 Task: Convert a video file from MOV to AVI format using VLC conversion tool.
Action: Mouse moved to (98, 42)
Screenshot: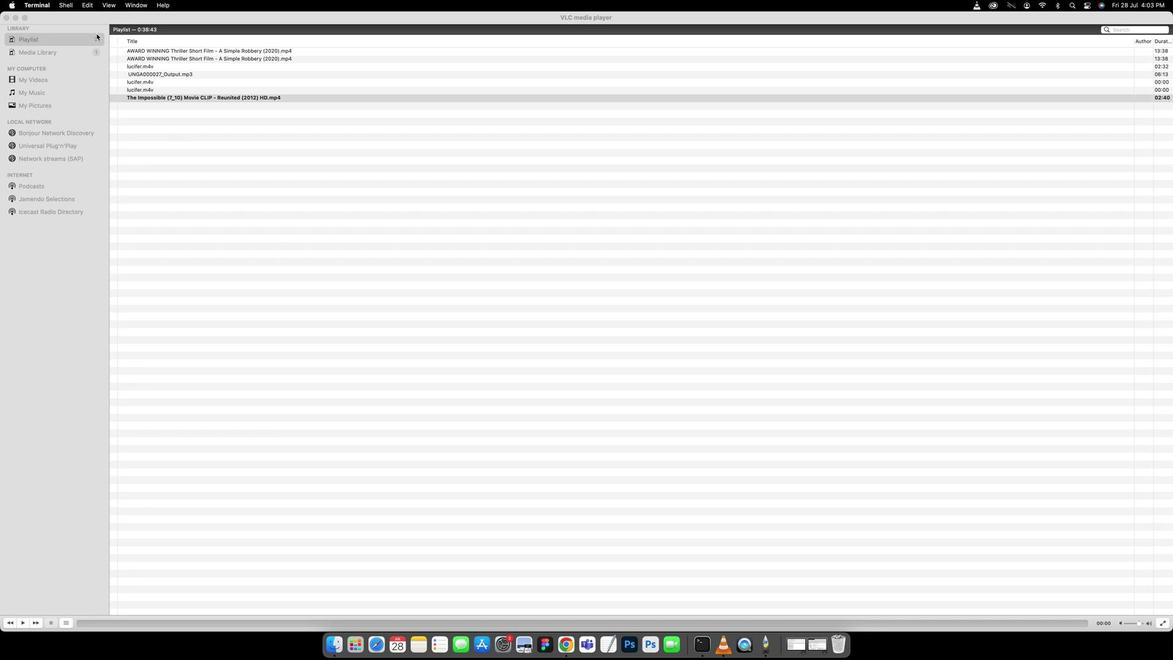 
Action: Mouse pressed left at (98, 42)
Screenshot: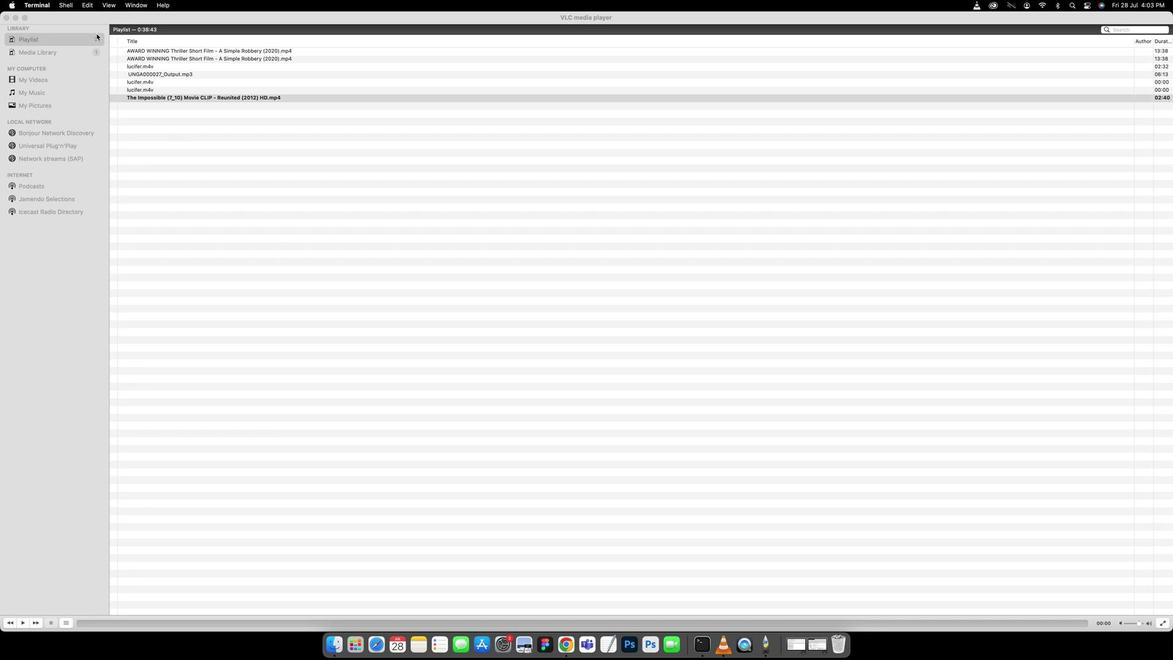 
Action: Mouse moved to (90, 11)
Screenshot: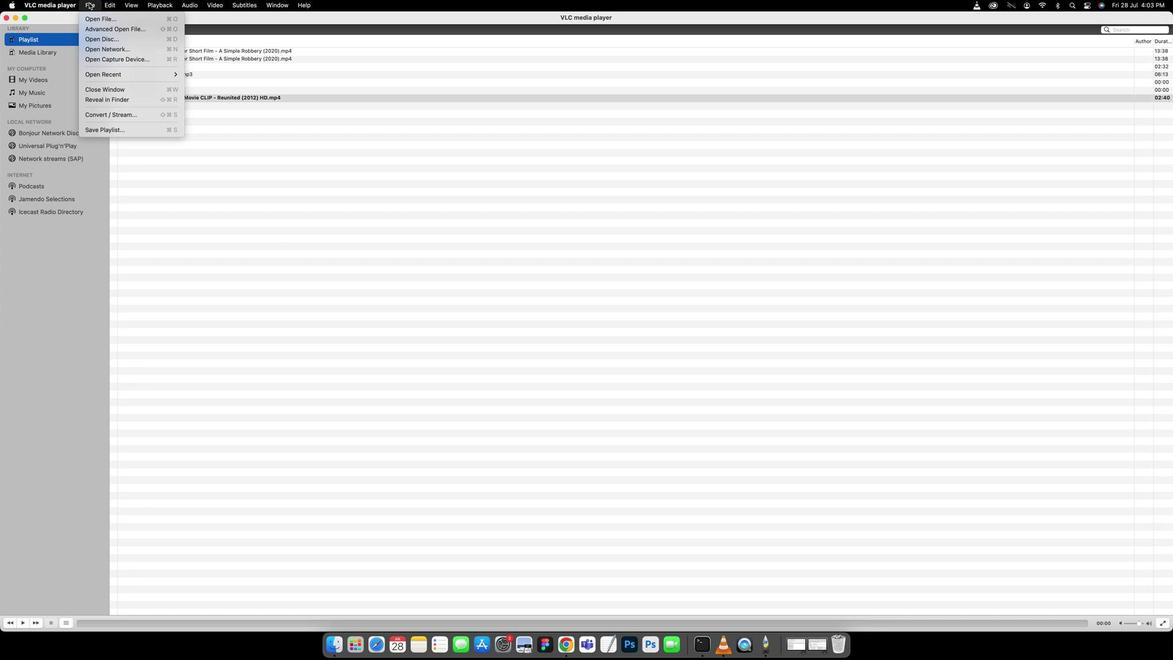 
Action: Mouse pressed left at (90, 11)
Screenshot: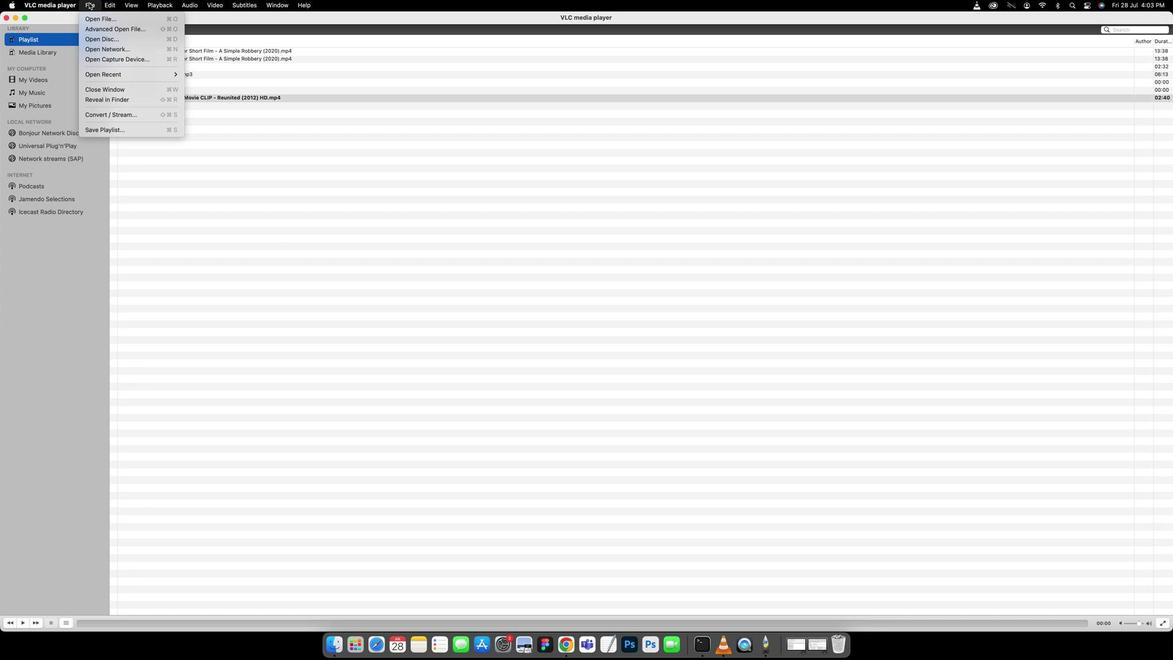 
Action: Mouse moved to (92, 28)
Screenshot: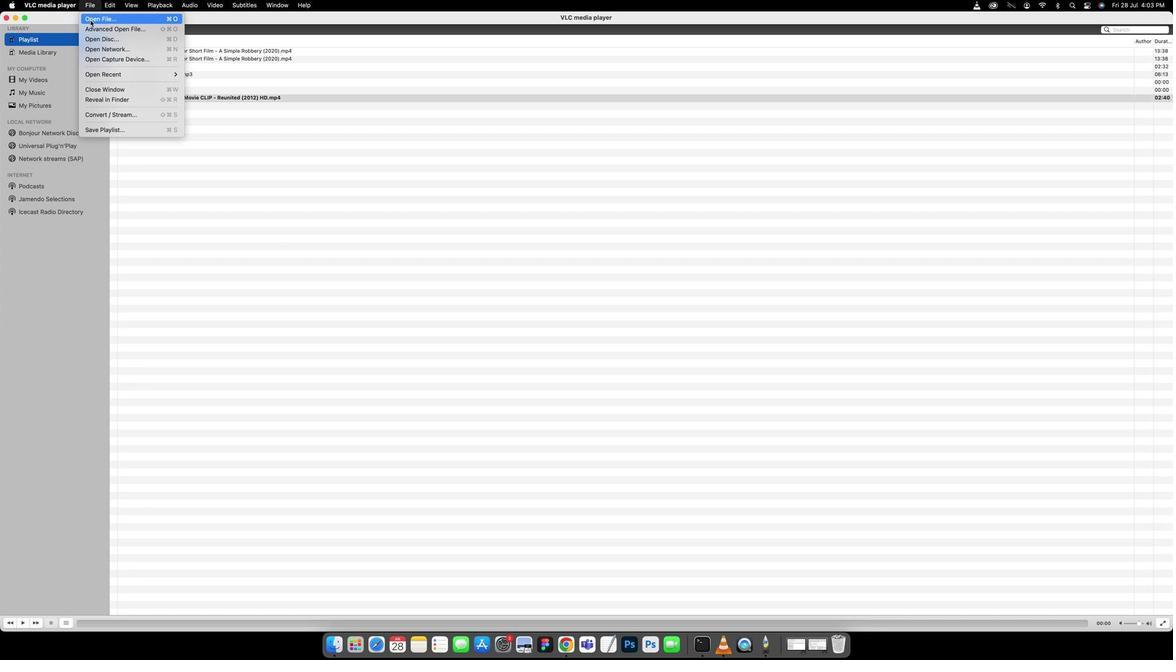 
Action: Mouse pressed left at (92, 28)
Screenshot: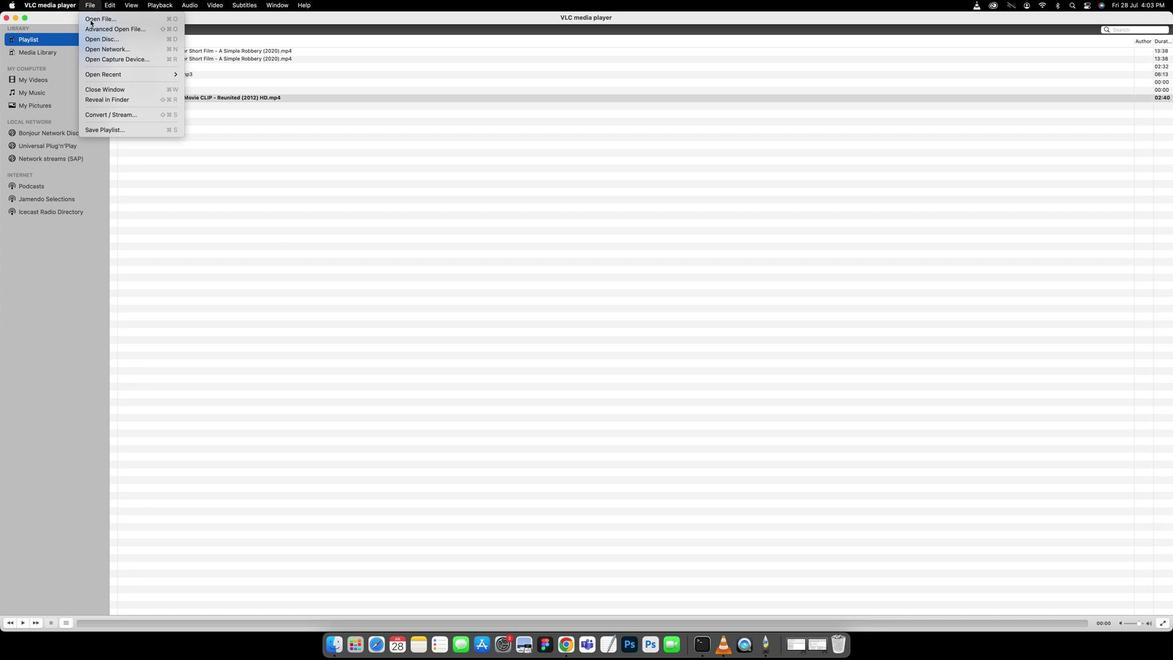 
Action: Mouse moved to (492, 177)
Screenshot: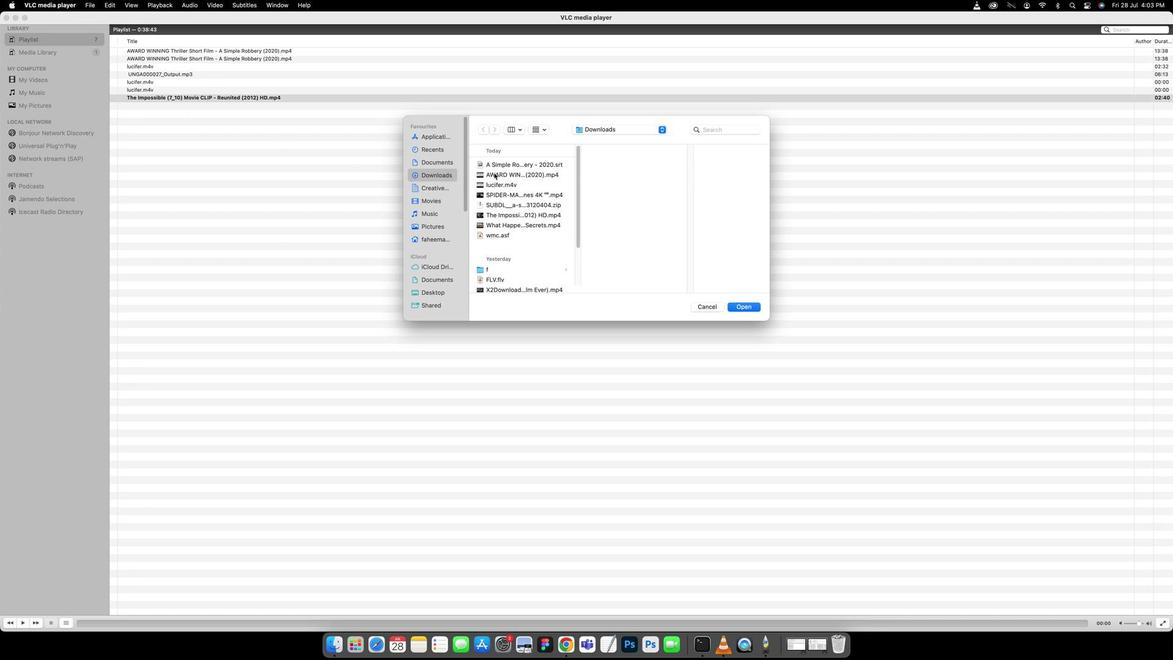 
Action: Mouse pressed left at (492, 177)
Screenshot: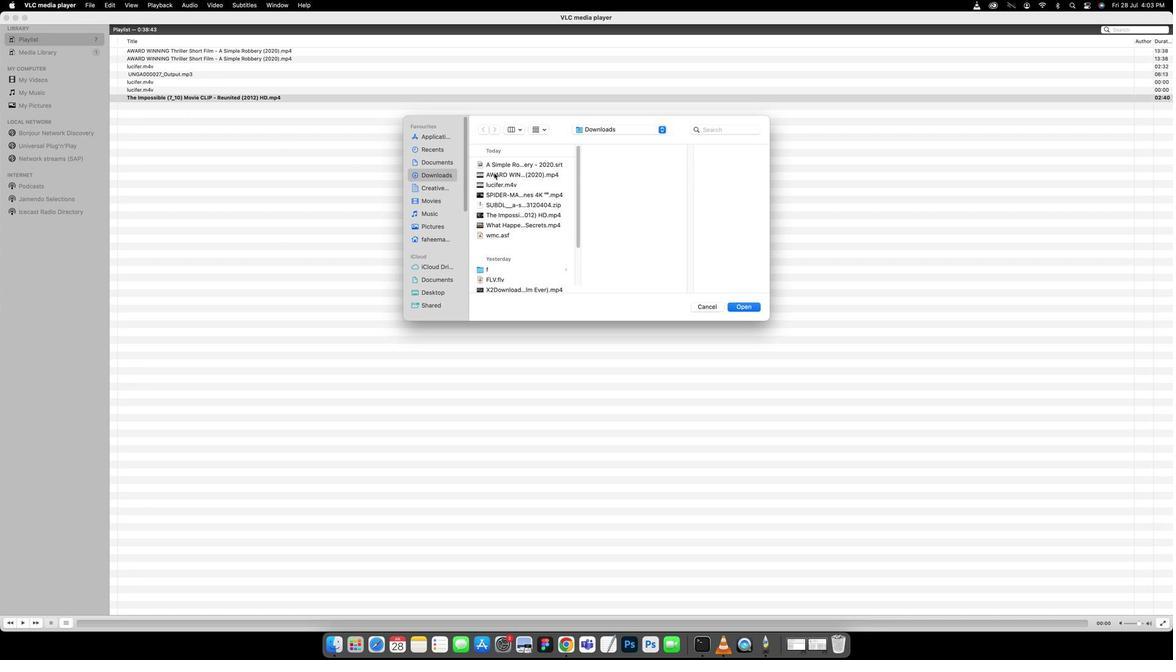 
Action: Mouse moved to (493, 196)
Screenshot: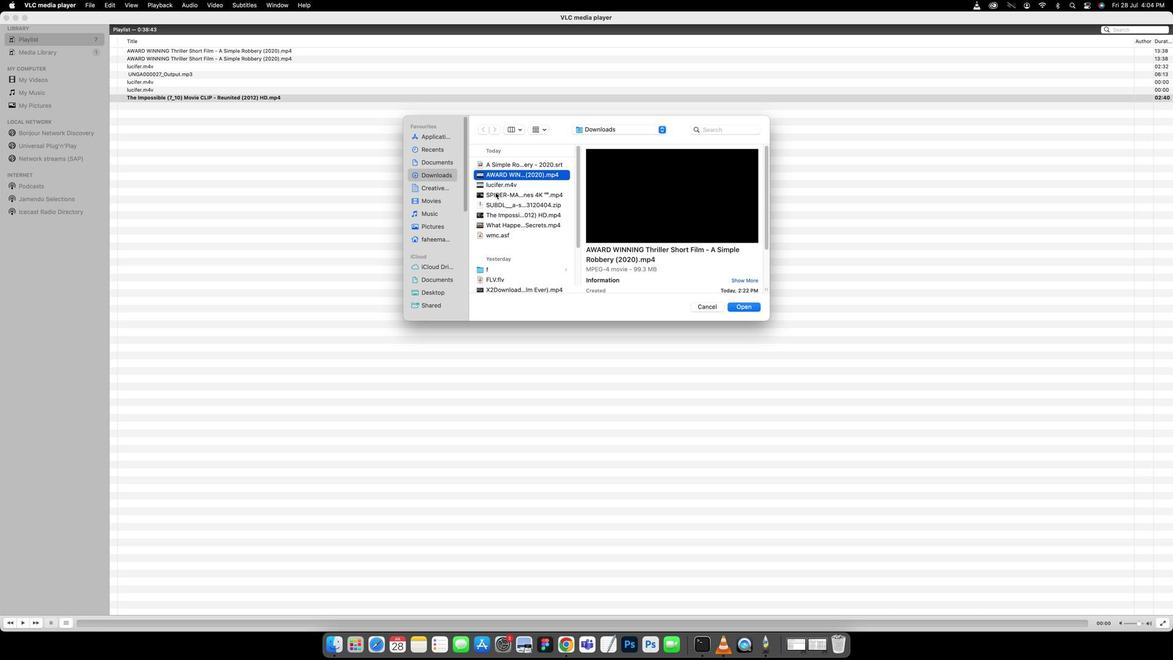 
Action: Mouse pressed left at (493, 196)
Screenshot: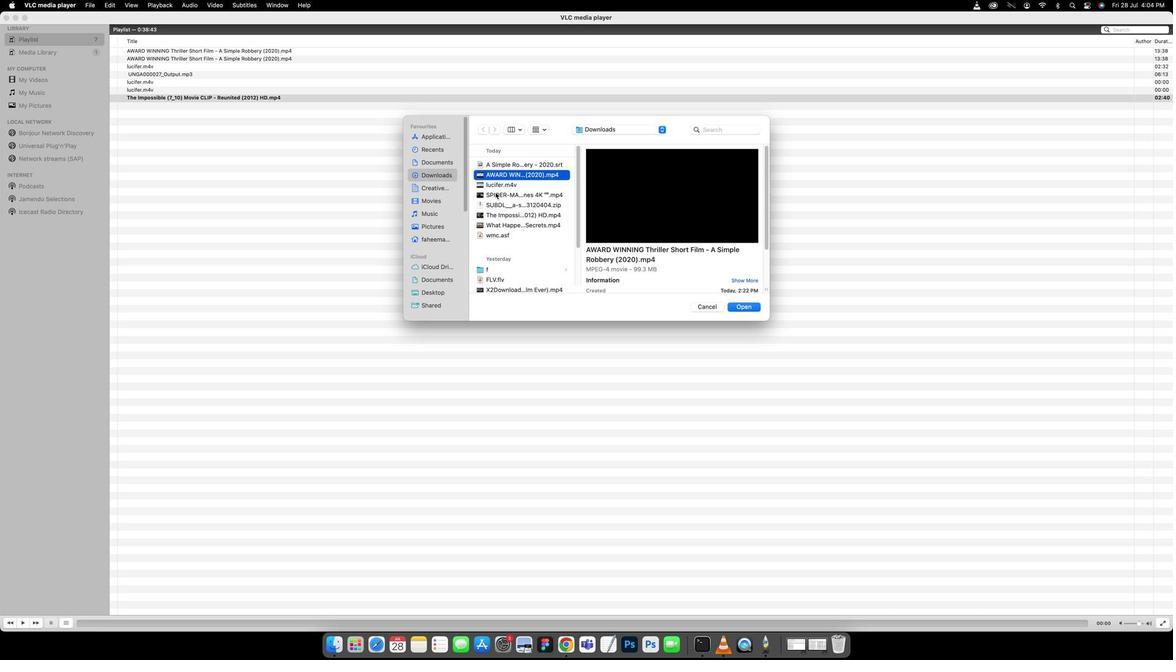 
Action: Key pressed Key.enter
Screenshot: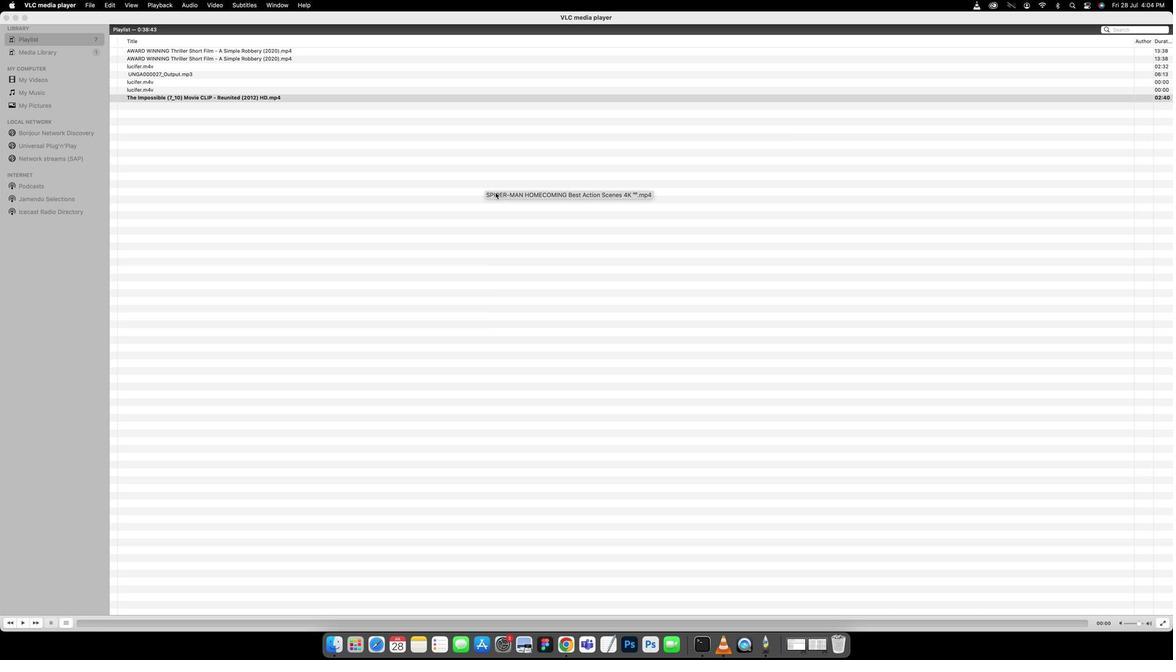 
Action: Mouse moved to (576, 360)
Screenshot: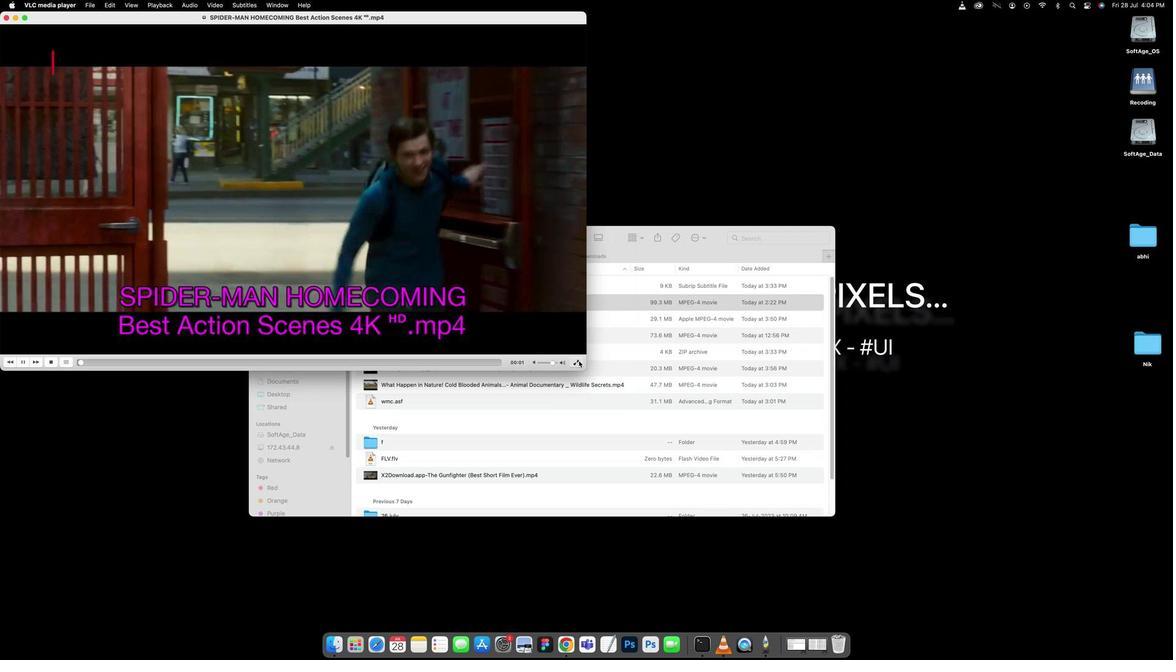 
Action: Mouse pressed left at (576, 360)
Screenshot: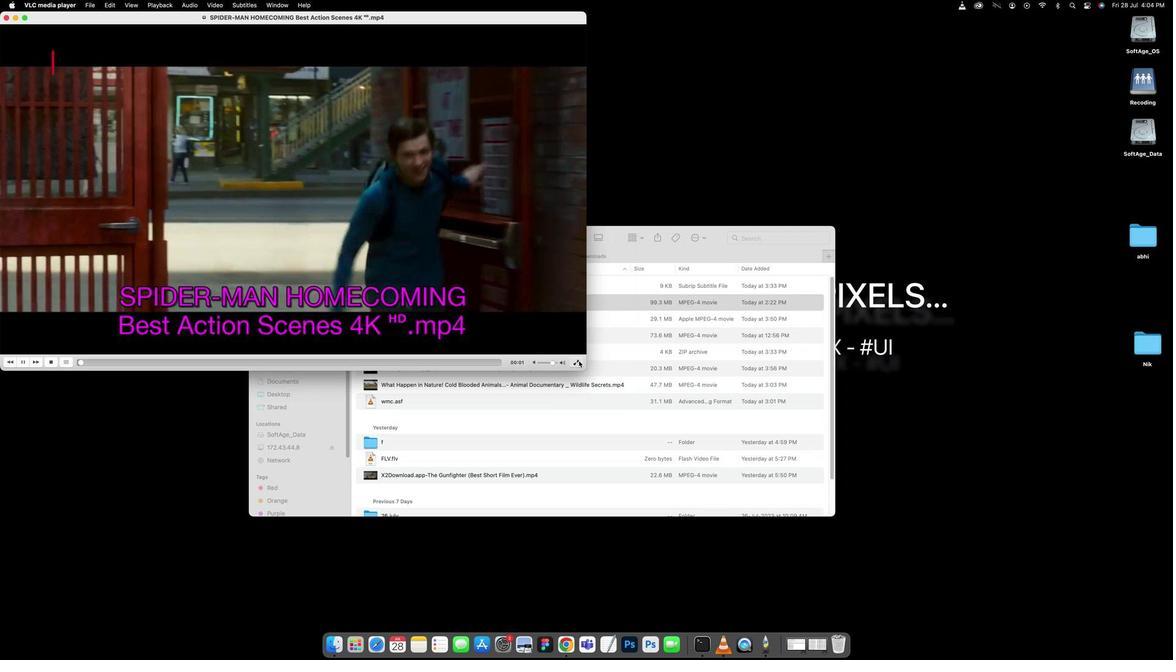 
Action: Mouse moved to (89, 11)
Screenshot: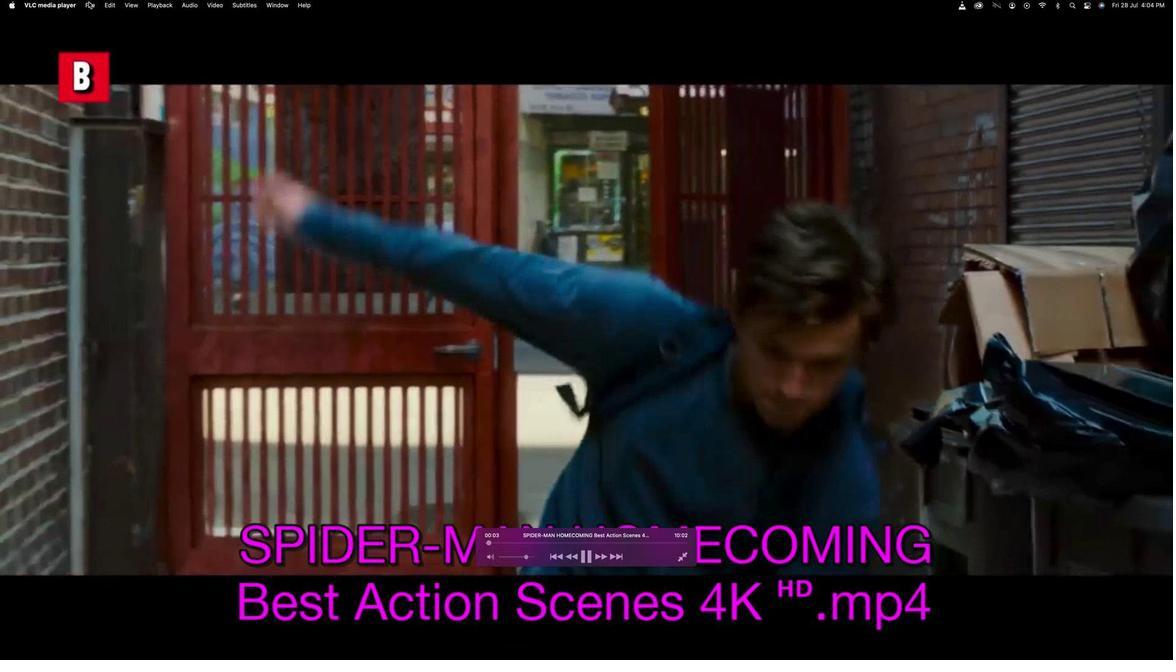 
Action: Mouse pressed left at (89, 11)
Screenshot: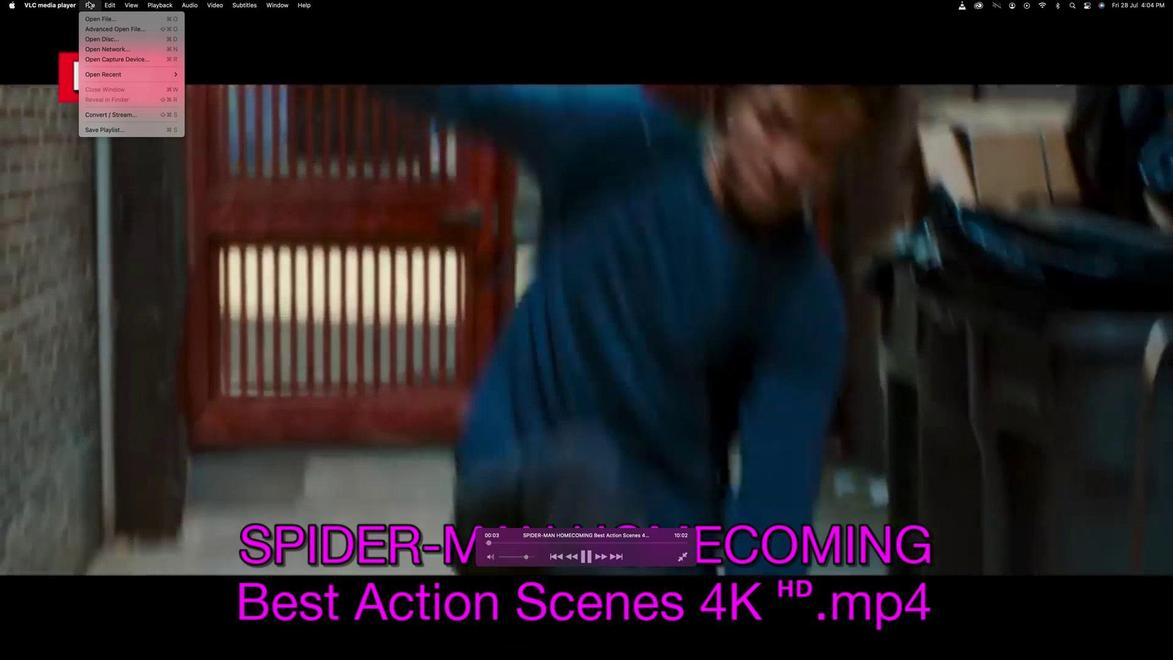 
Action: Mouse moved to (90, 121)
Screenshot: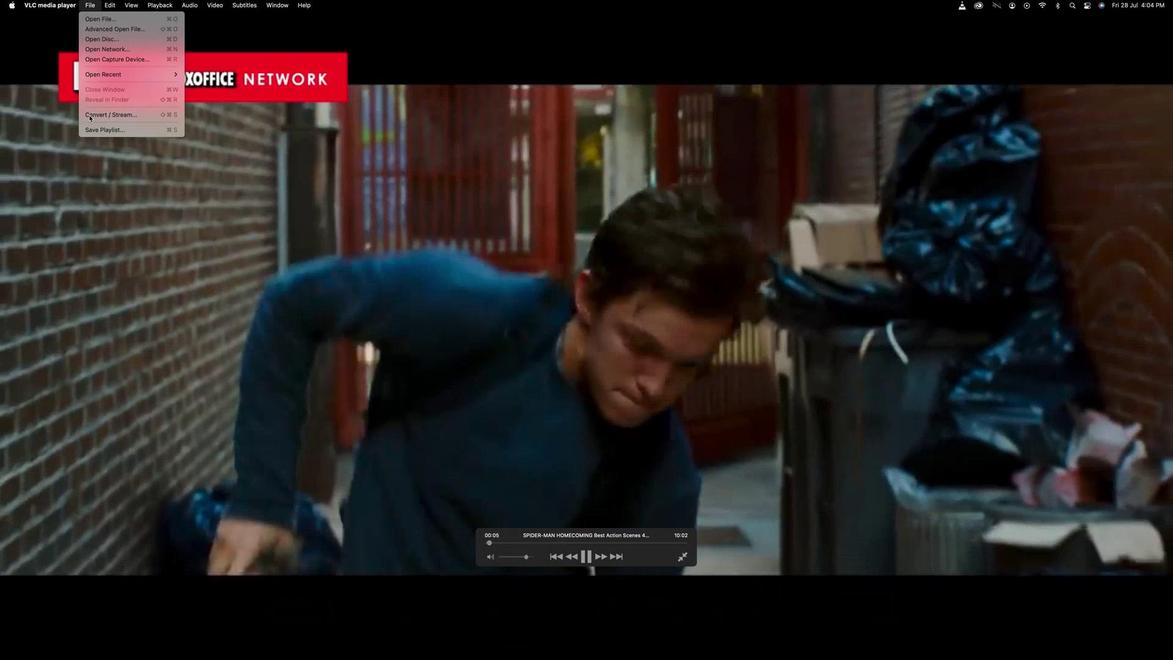 
Action: Mouse pressed left at (90, 121)
Screenshot: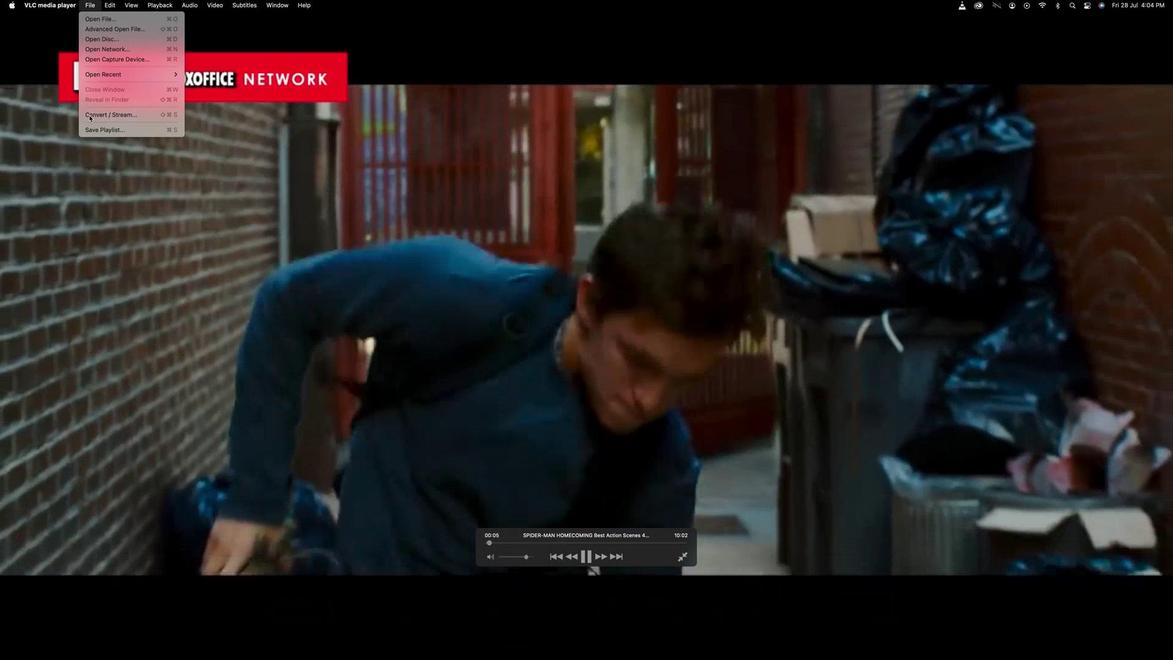 
Action: Mouse moved to (461, 365)
Screenshot: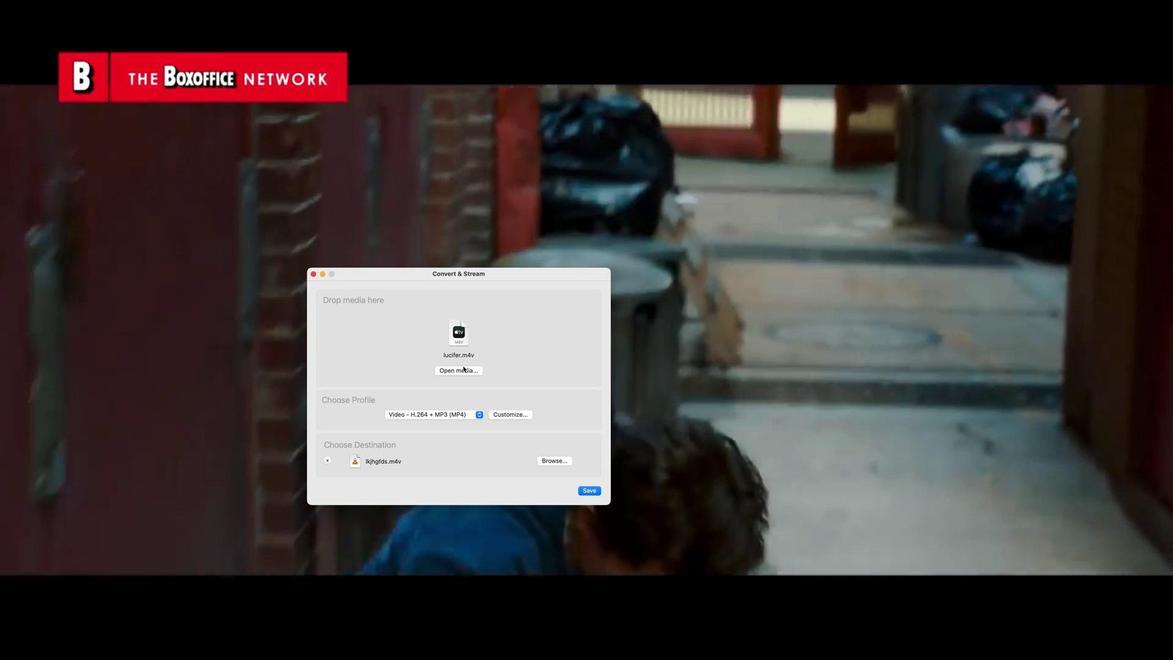 
Action: Mouse pressed left at (461, 365)
Screenshot: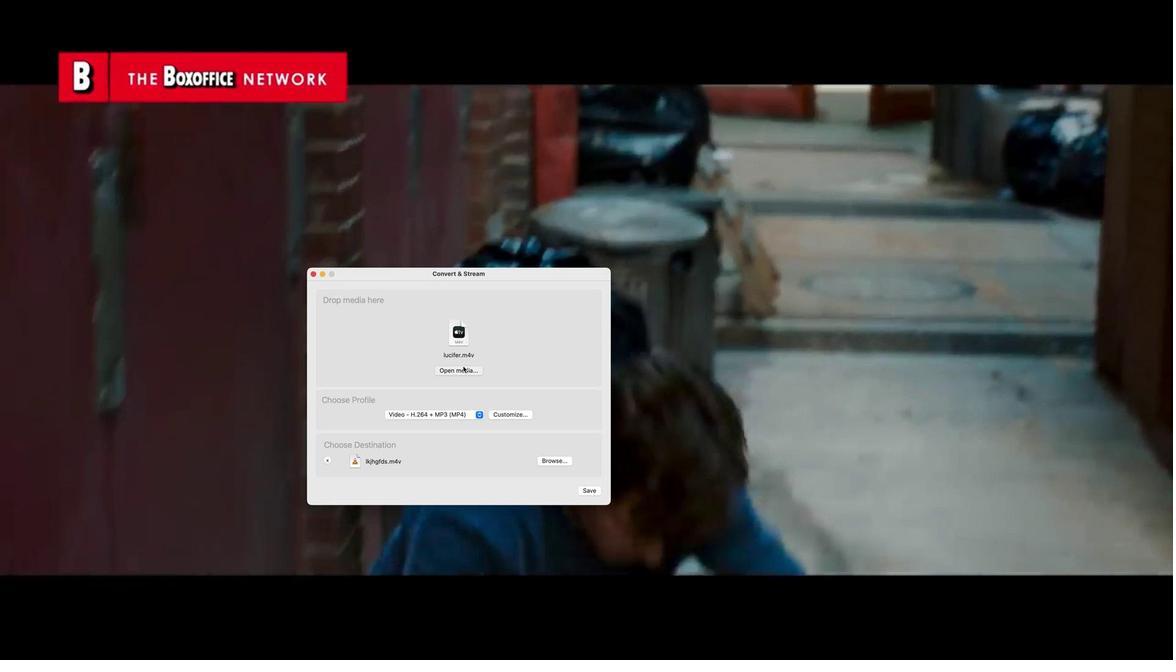
Action: Mouse moved to (375, 363)
Screenshot: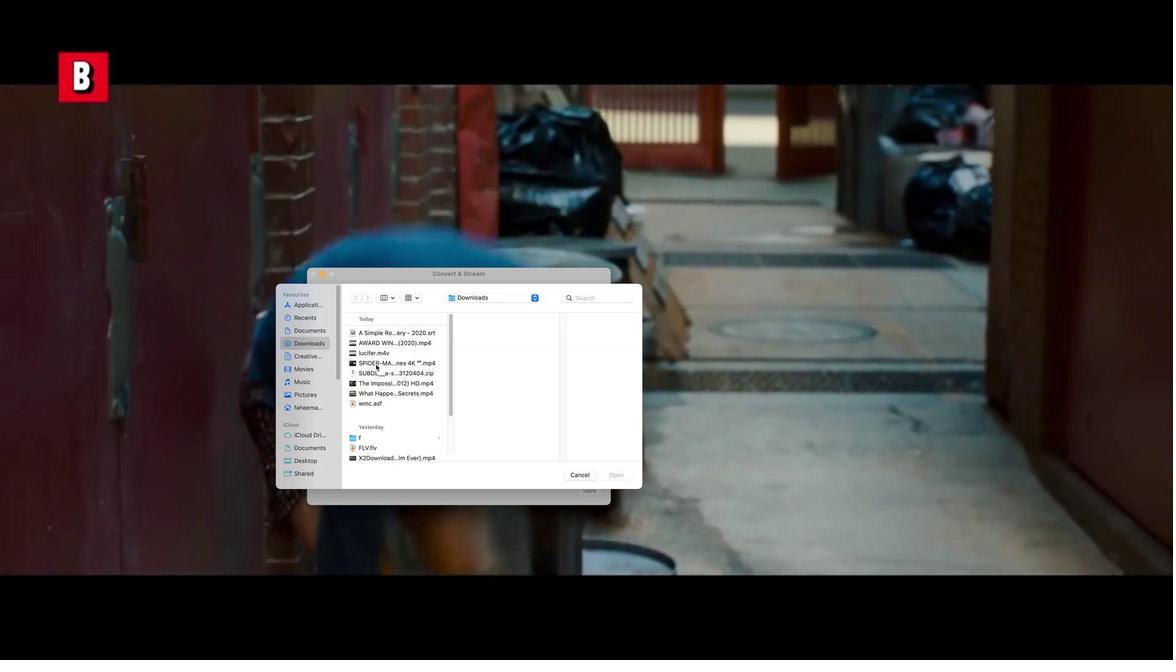 
Action: Mouse pressed left at (375, 363)
Screenshot: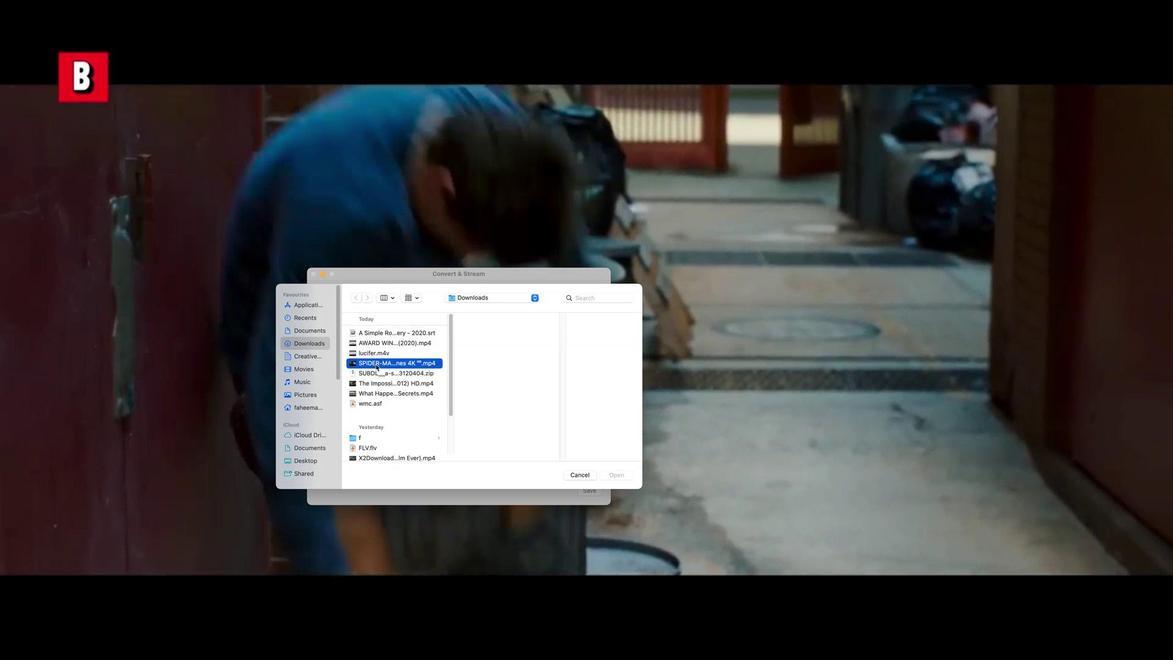 
Action: Key pressed Key.enter
Screenshot: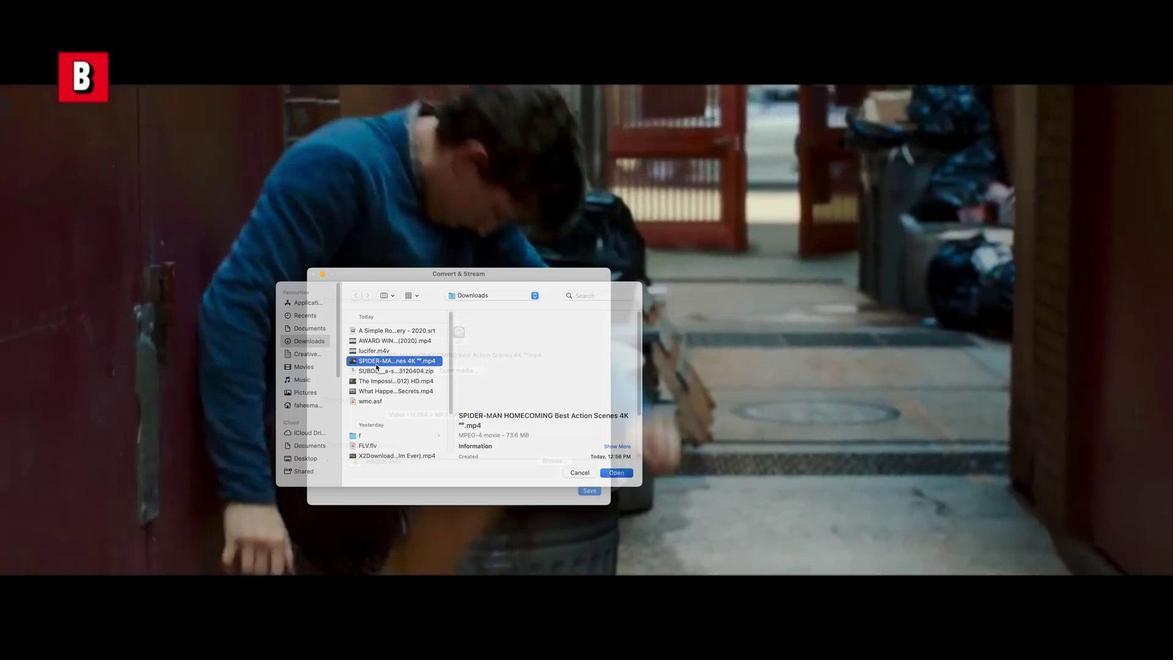 
Action: Mouse moved to (492, 413)
Screenshot: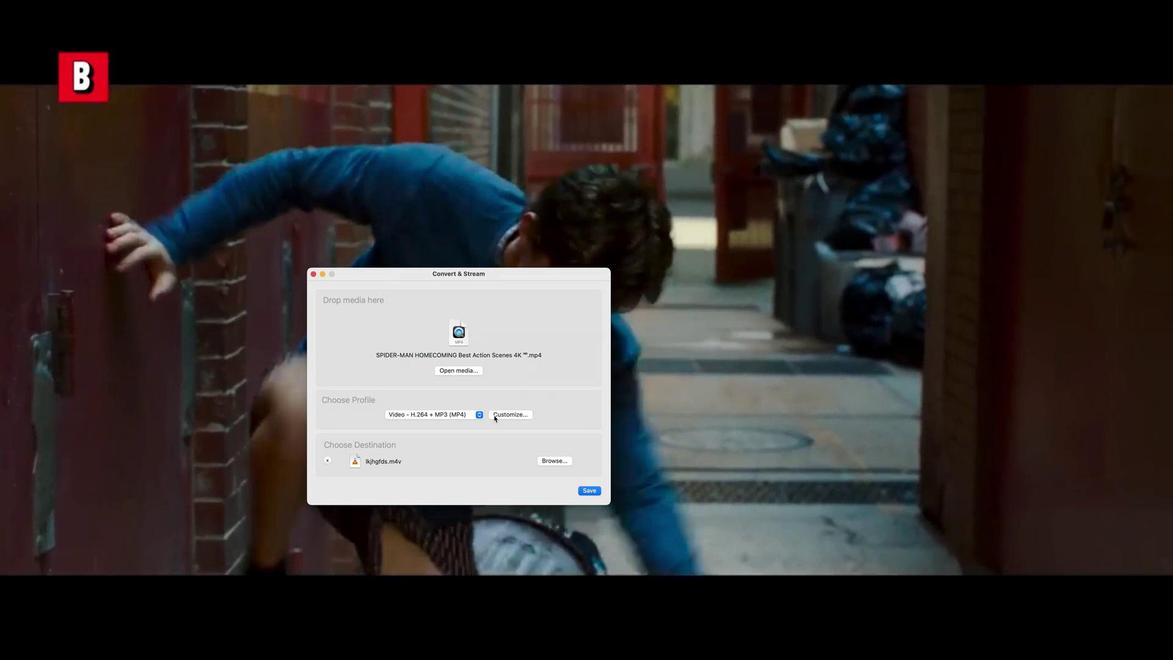 
Action: Mouse pressed left at (492, 413)
Screenshot: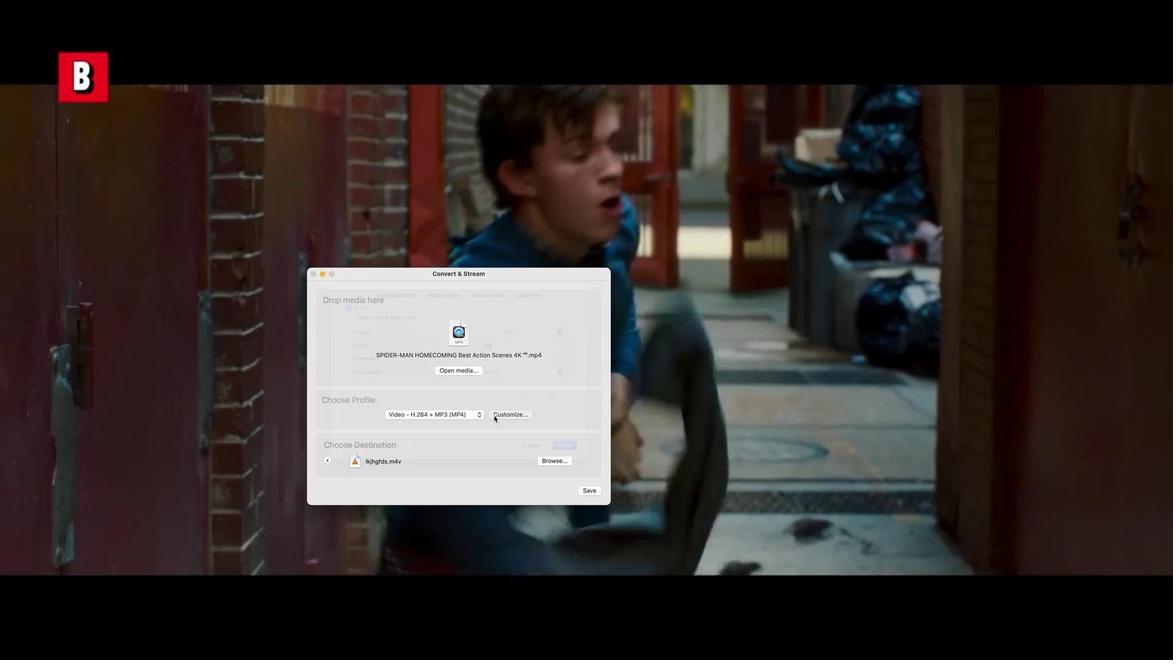 
Action: Mouse moved to (388, 310)
Screenshot: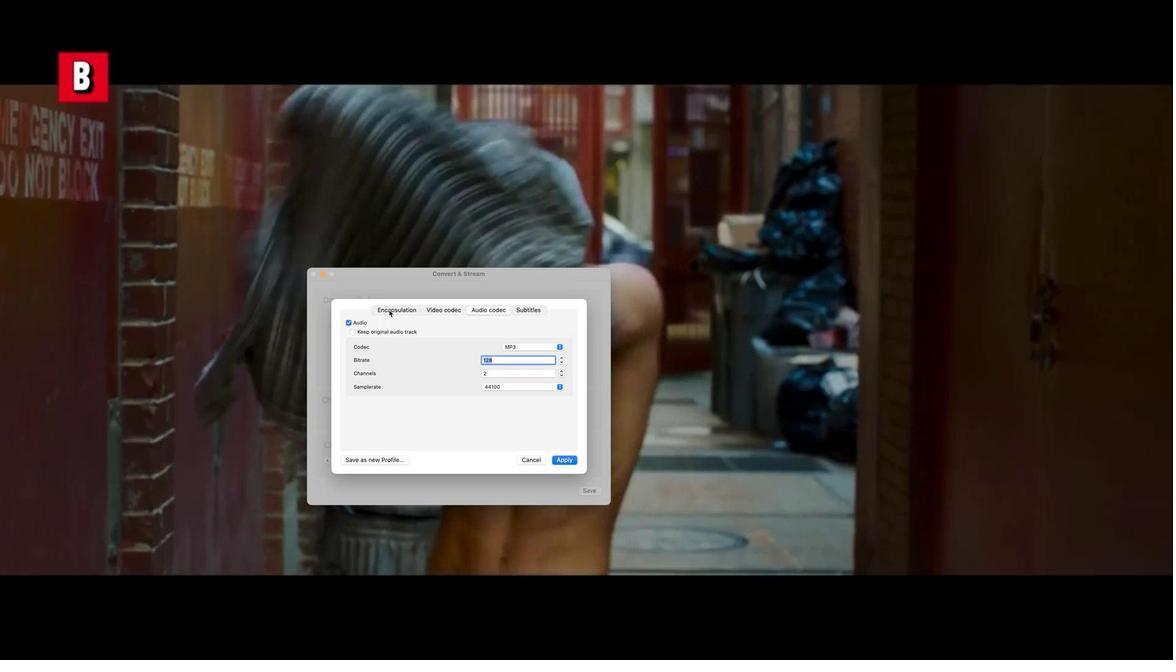 
Action: Mouse pressed left at (388, 310)
Screenshot: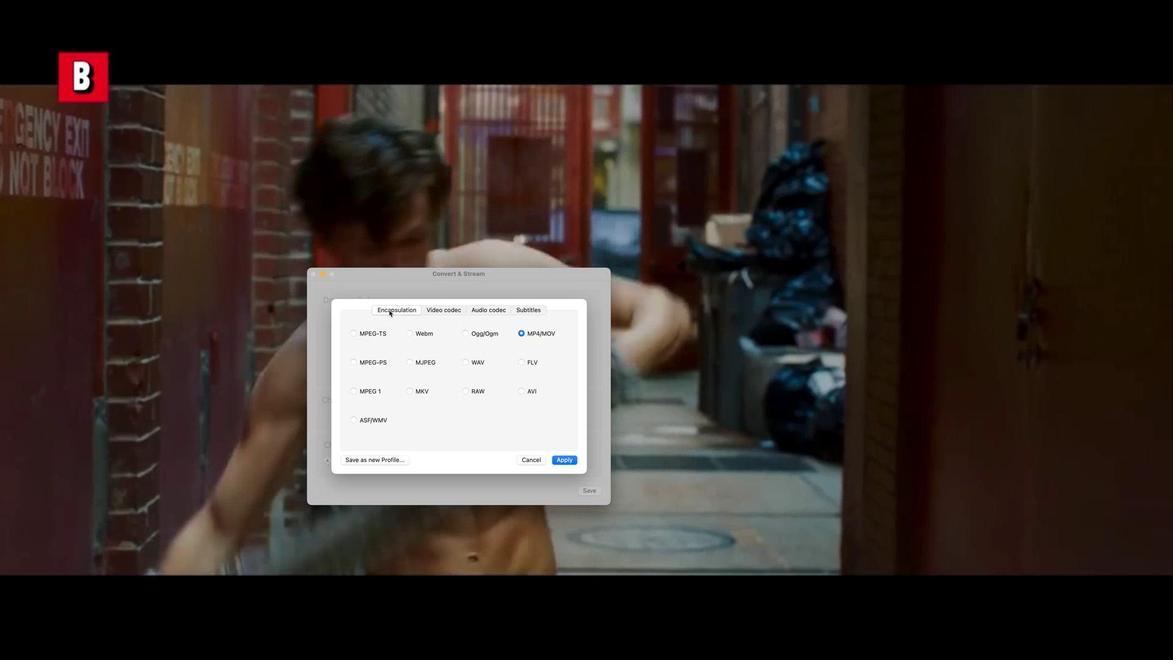 
Action: Mouse moved to (520, 390)
Screenshot: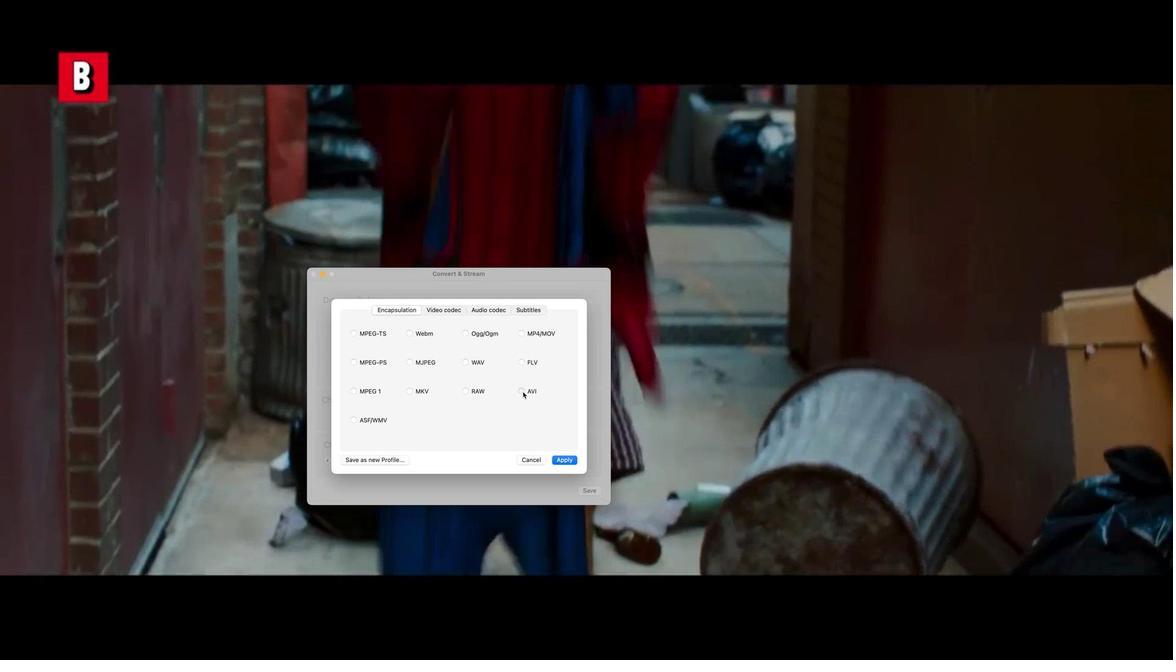 
Action: Mouse pressed left at (520, 390)
Screenshot: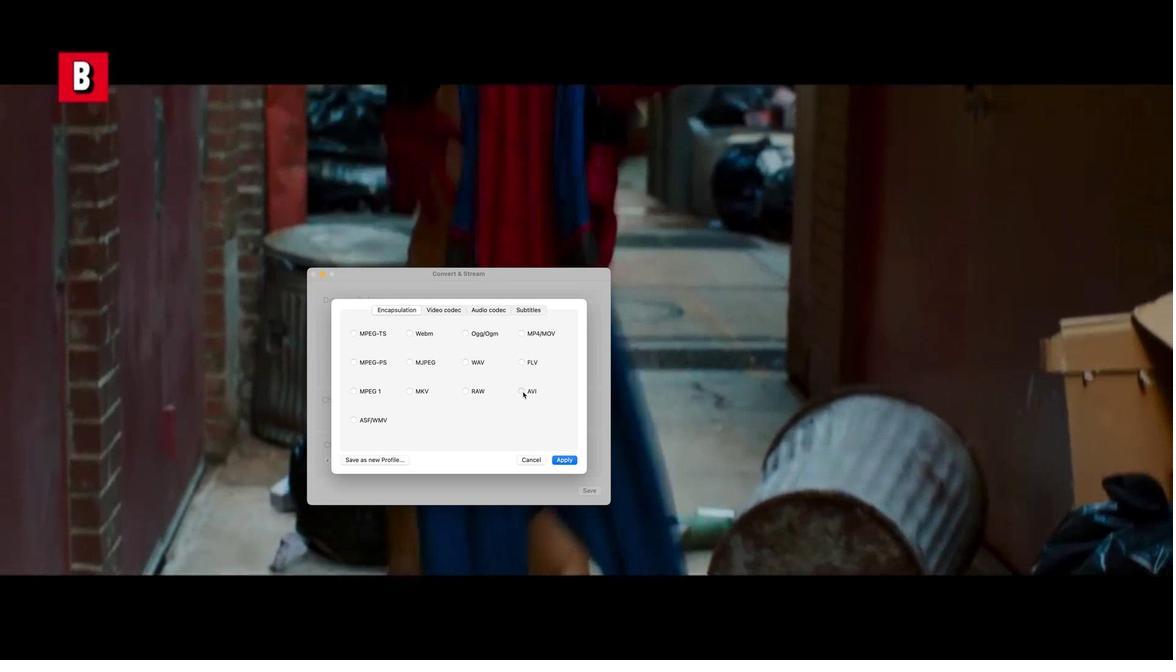 
Action: Mouse moved to (560, 455)
Screenshot: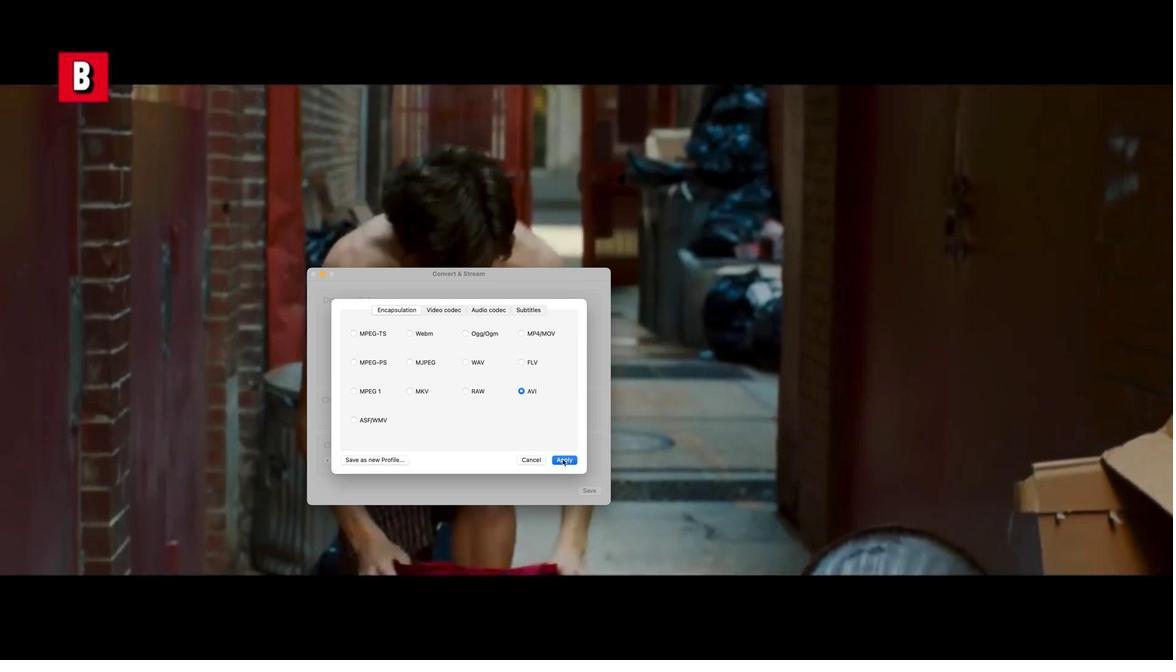 
Action: Mouse pressed left at (560, 455)
Screenshot: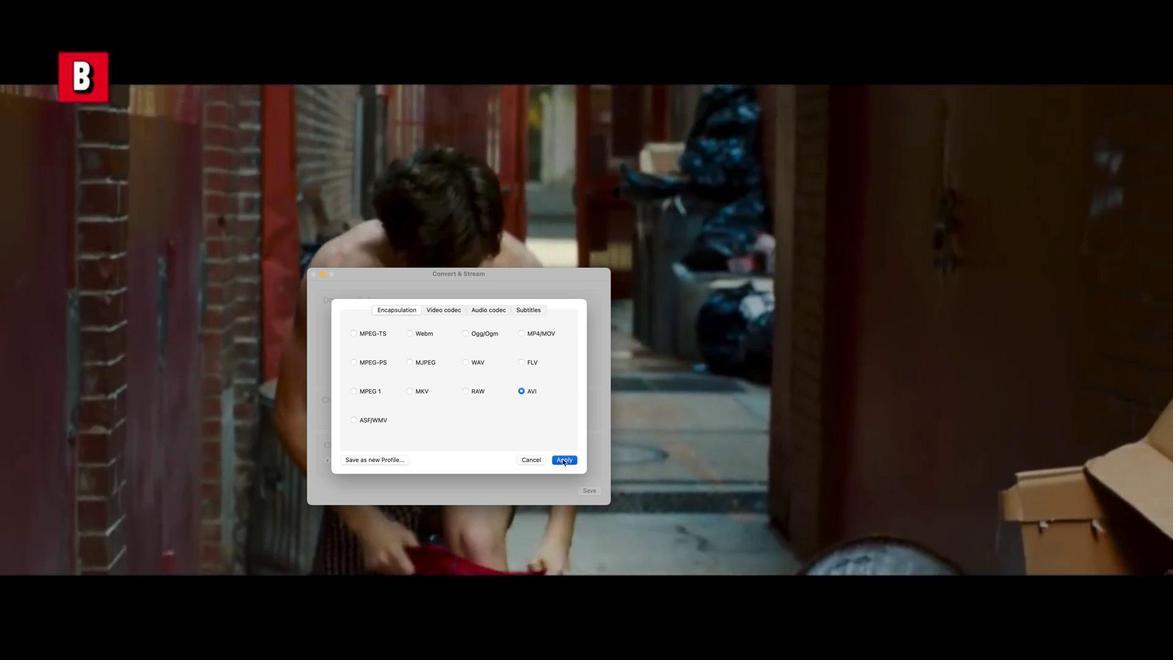 
Action: Mouse moved to (555, 456)
Screenshot: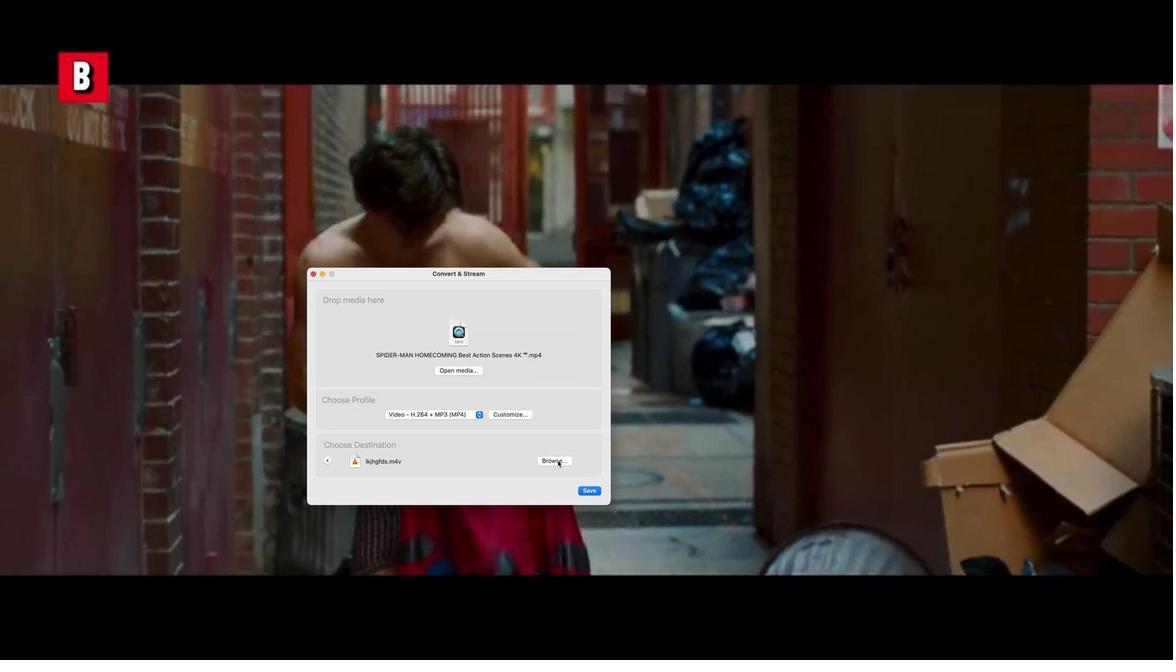 
Action: Mouse pressed left at (555, 456)
Screenshot: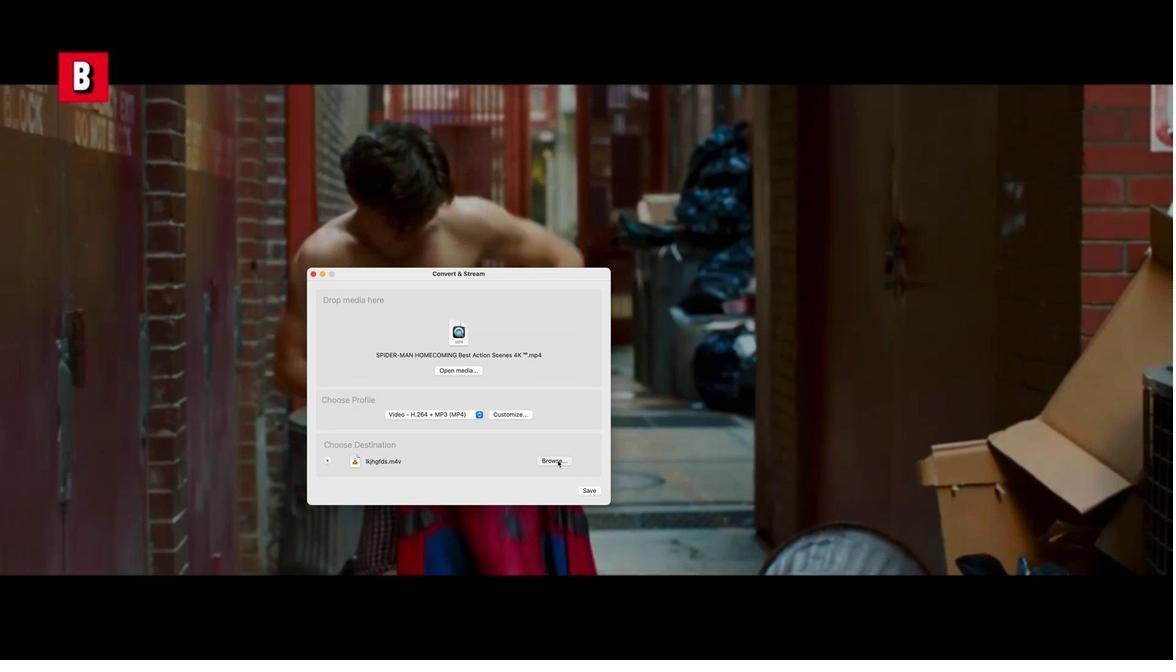 
Action: Mouse moved to (516, 376)
Screenshot: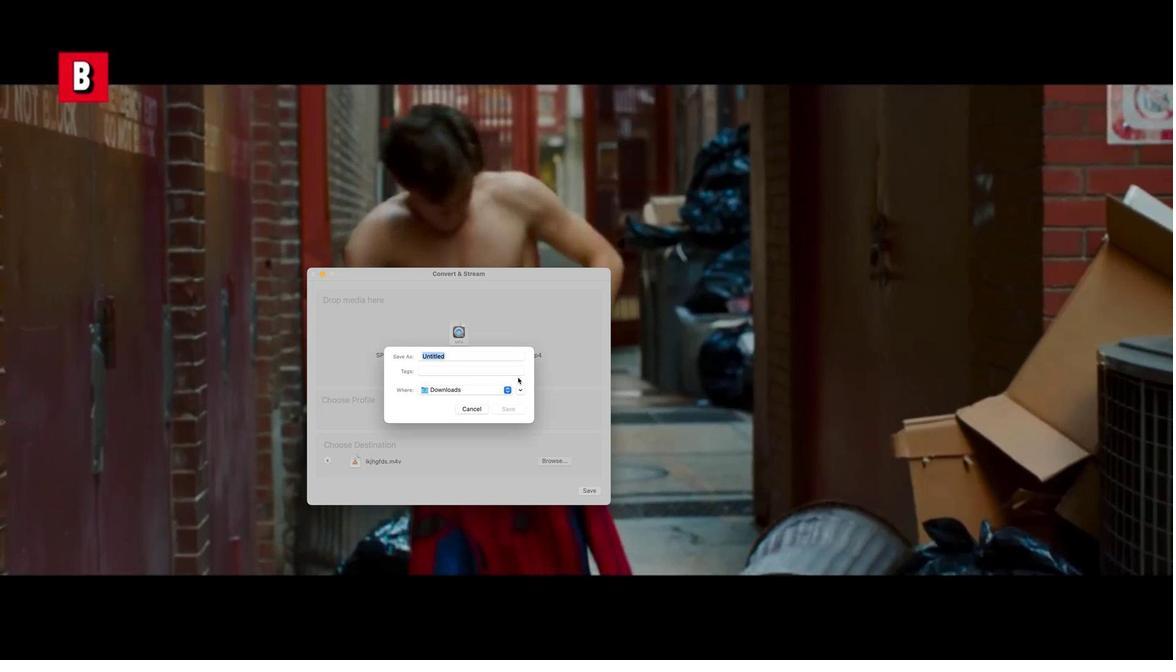 
Action: Key pressed Key.caps_lock'A''V''I'Key.space
Screenshot: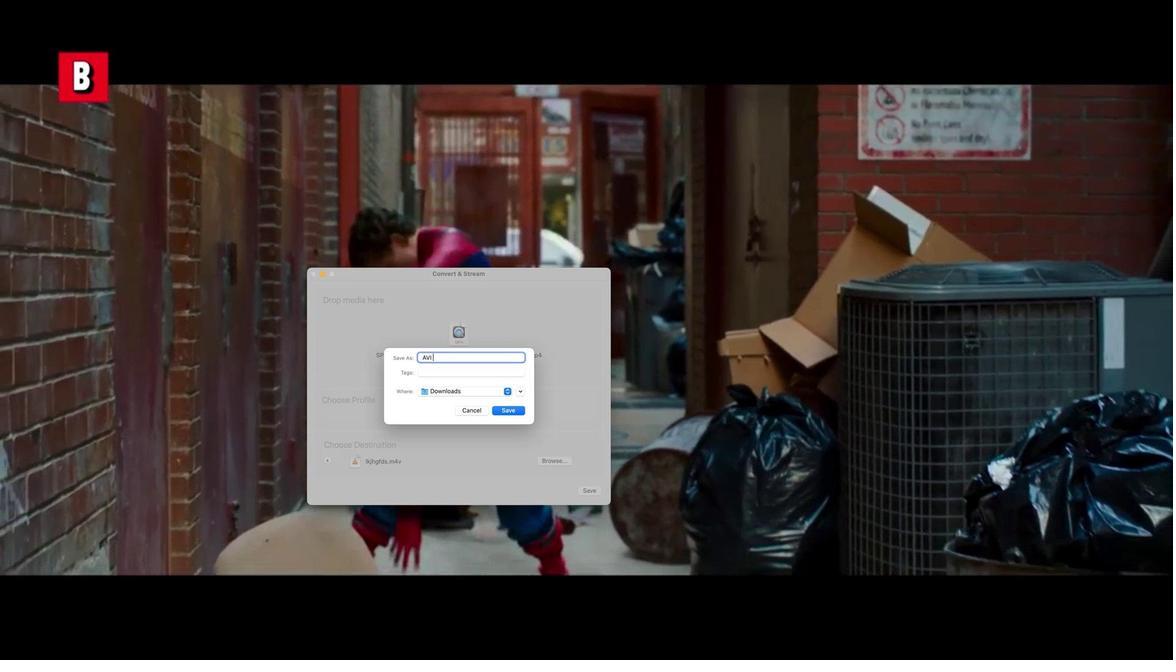 
Action: Mouse moved to (517, 405)
Screenshot: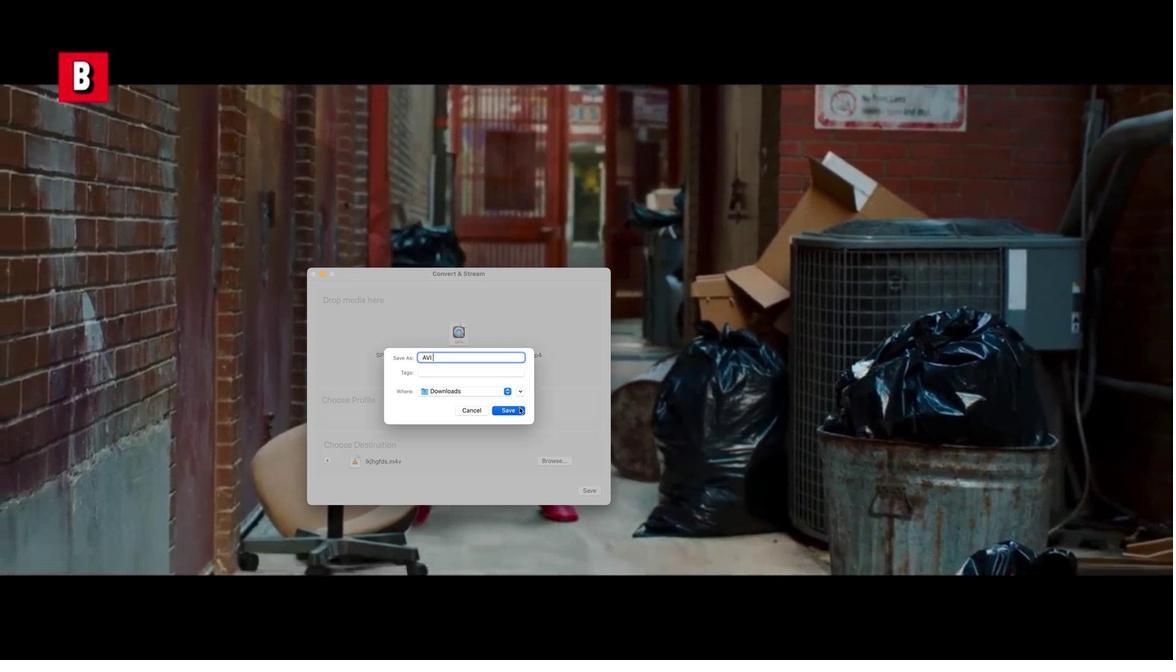 
Action: Mouse pressed left at (517, 405)
Screenshot: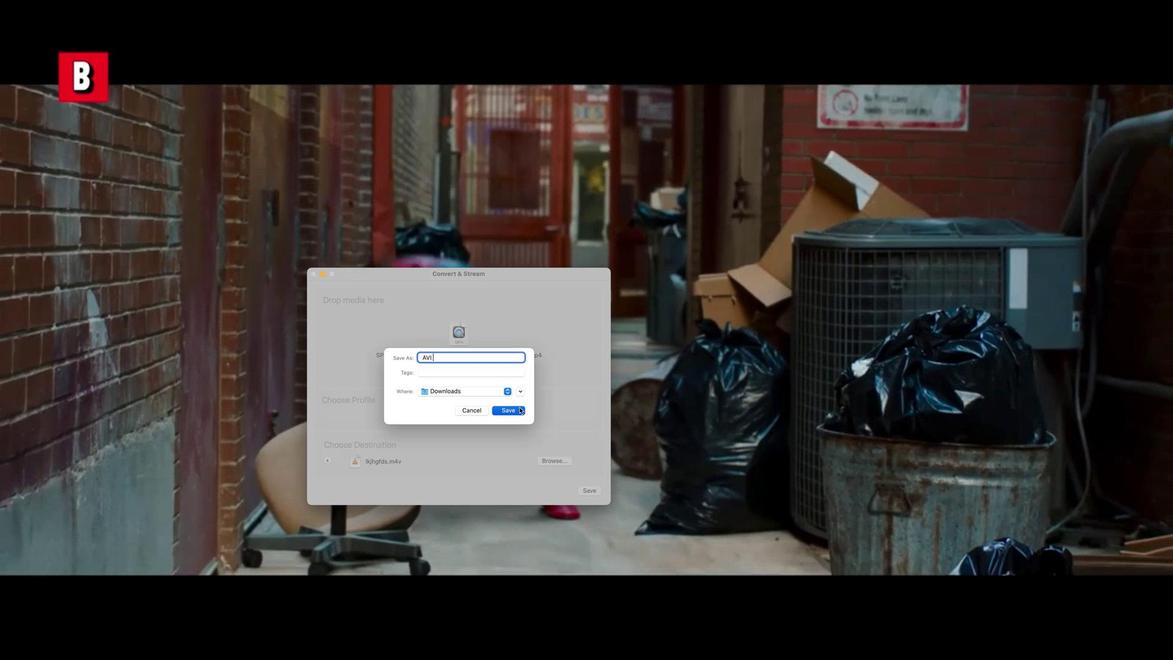 
Action: Mouse moved to (585, 487)
Screenshot: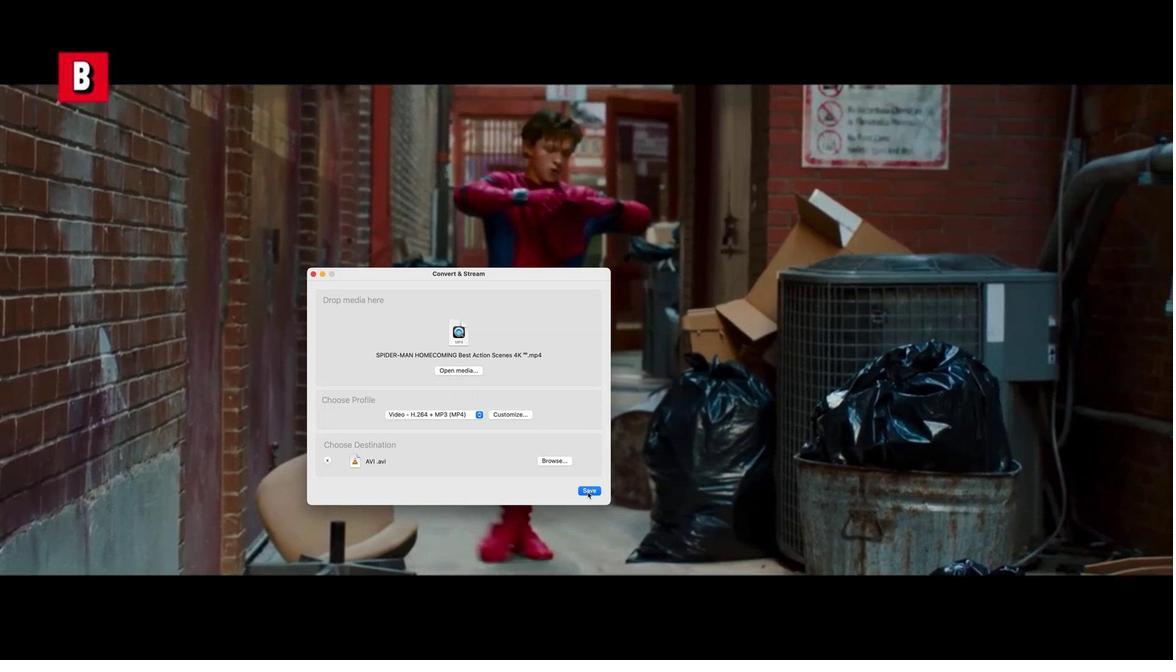
Action: Mouse pressed left at (585, 487)
Screenshot: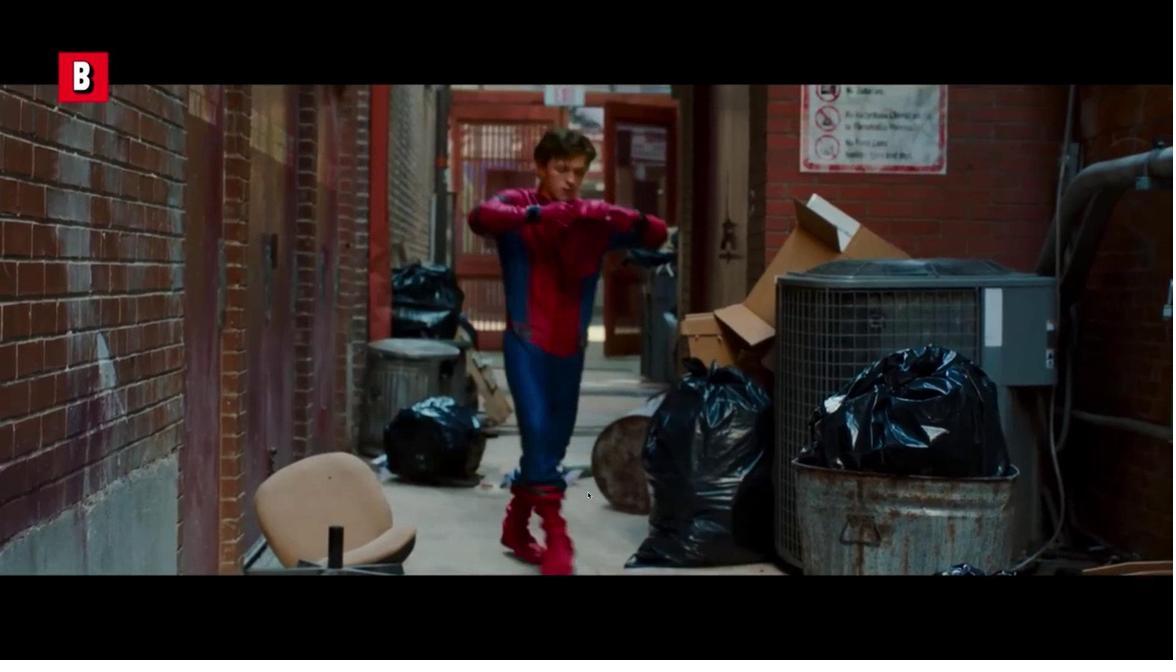
Action: Mouse moved to (670, 222)
Screenshot: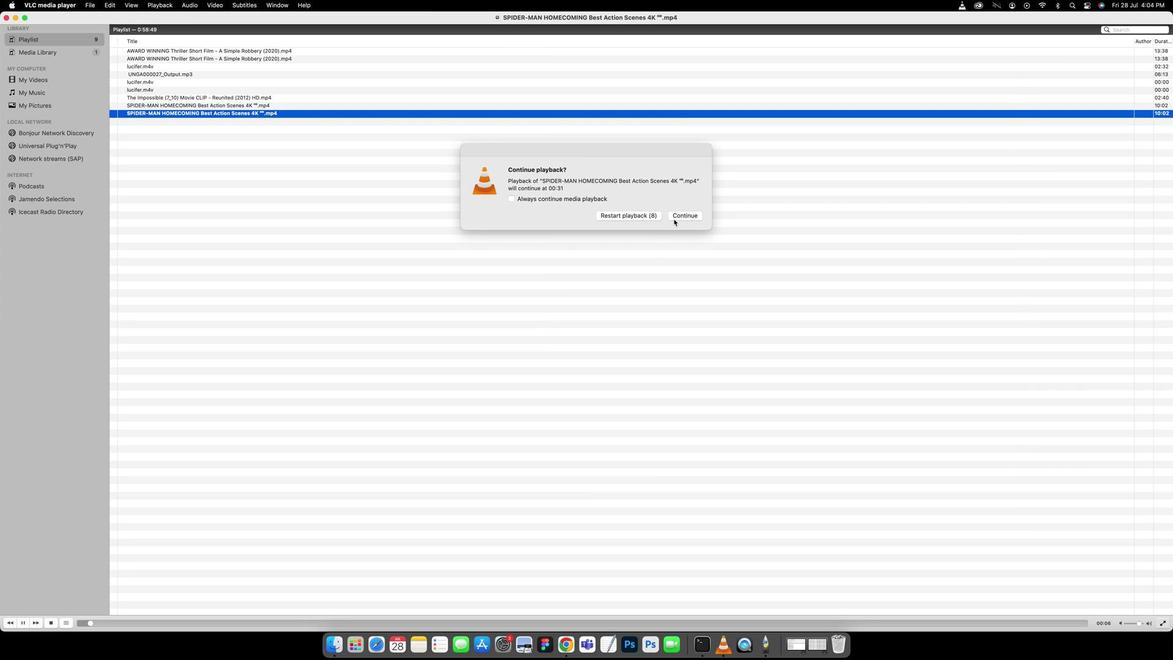 
